 Task: Print the page on the default margin.
Action: Mouse moved to (42, 94)
Screenshot: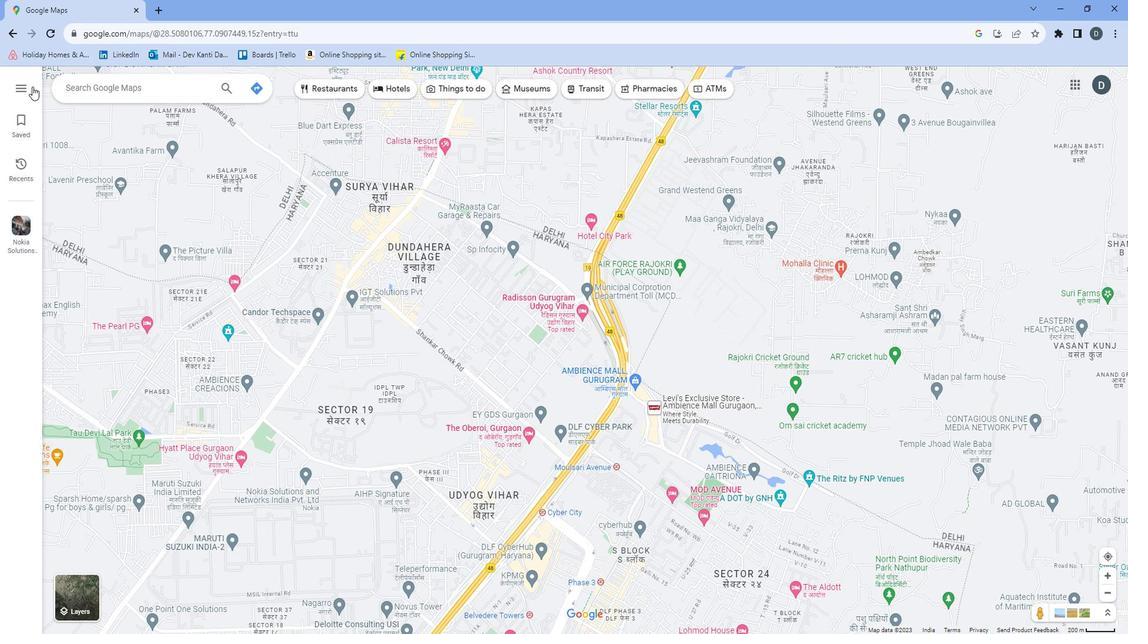 
Action: Mouse pressed left at (42, 94)
Screenshot: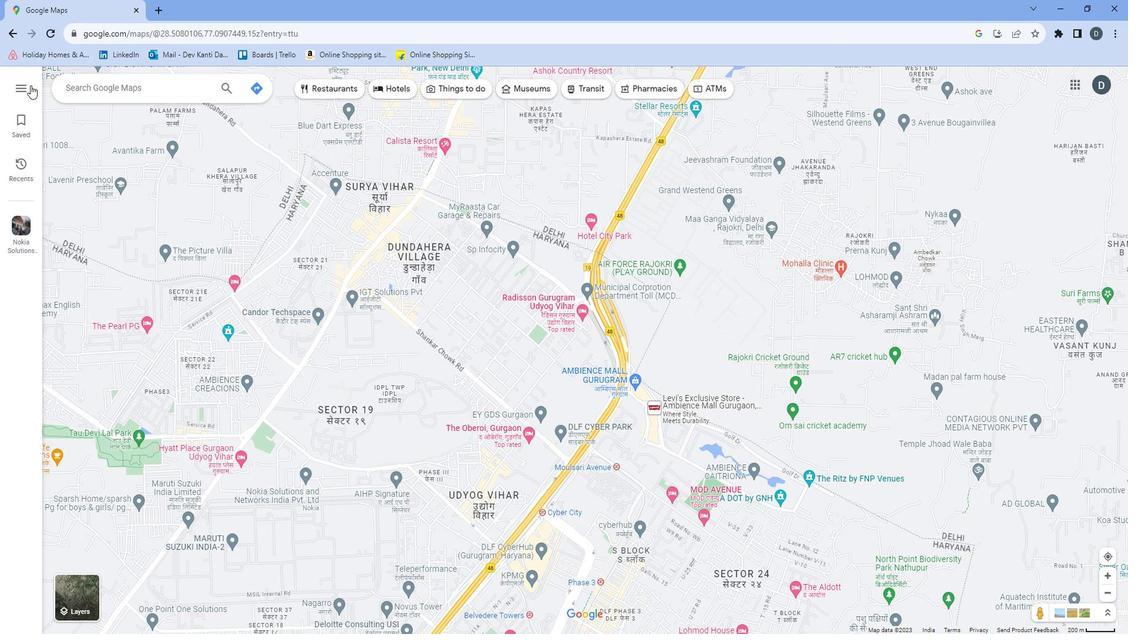 
Action: Mouse moved to (64, 320)
Screenshot: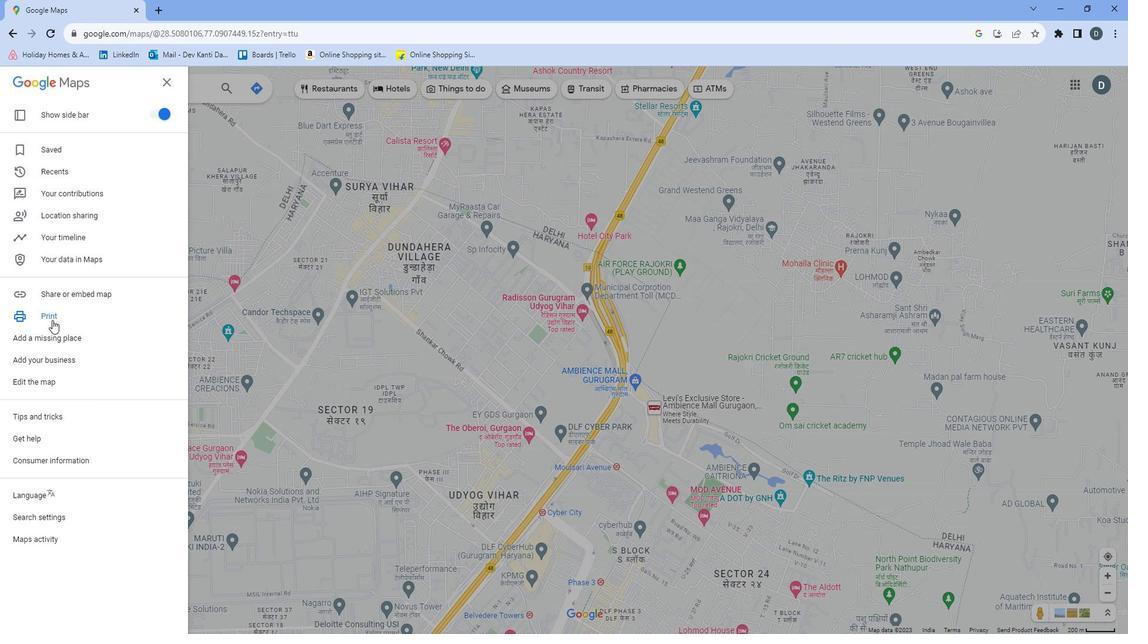 
Action: Mouse pressed left at (64, 320)
Screenshot: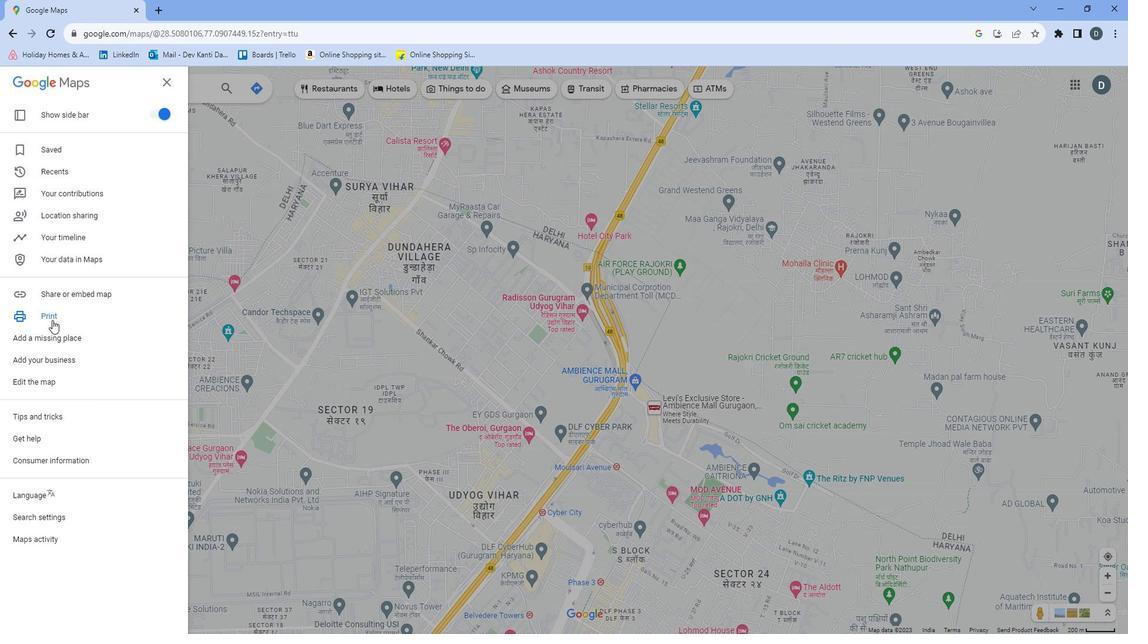 
Action: Mouse moved to (1113, 98)
Screenshot: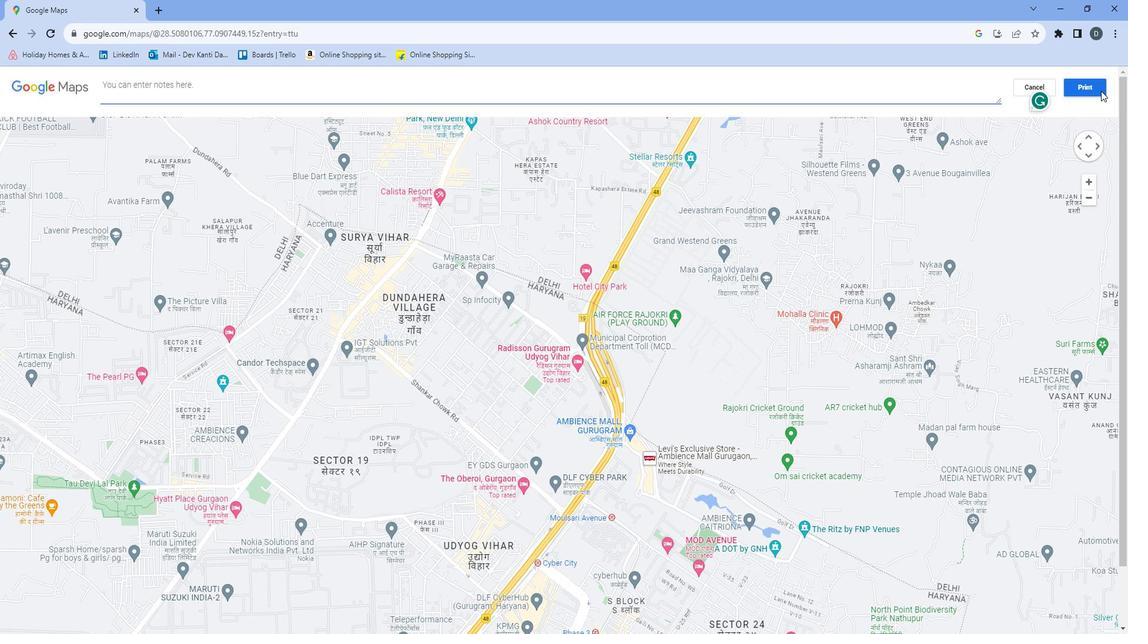 
Action: Mouse pressed left at (1113, 98)
Screenshot: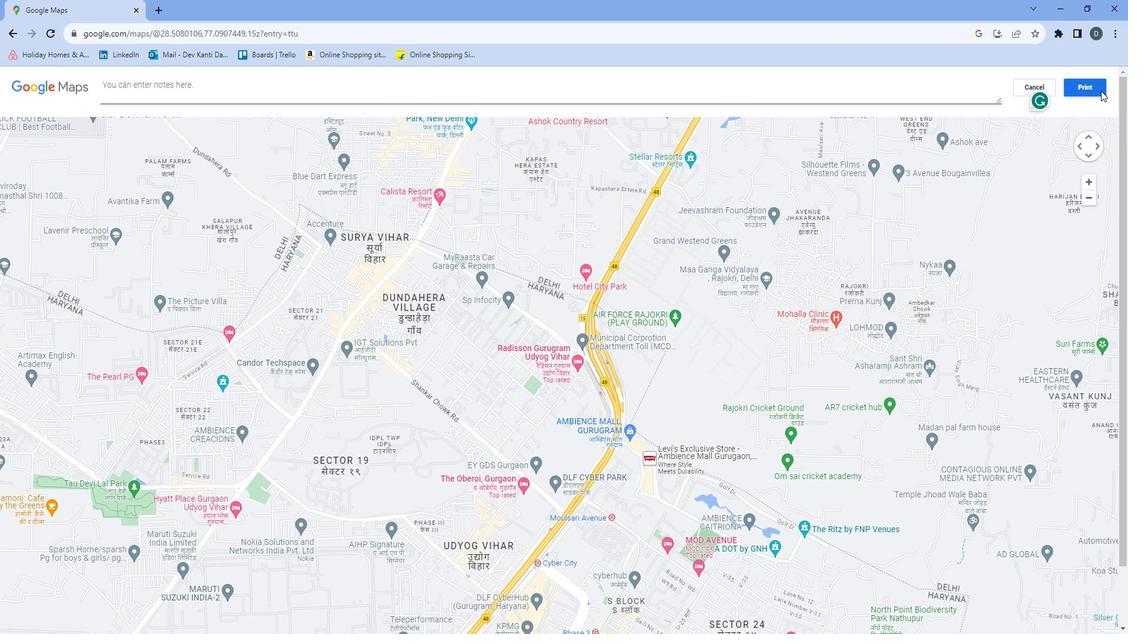 
Action: Mouse moved to (945, 245)
Screenshot: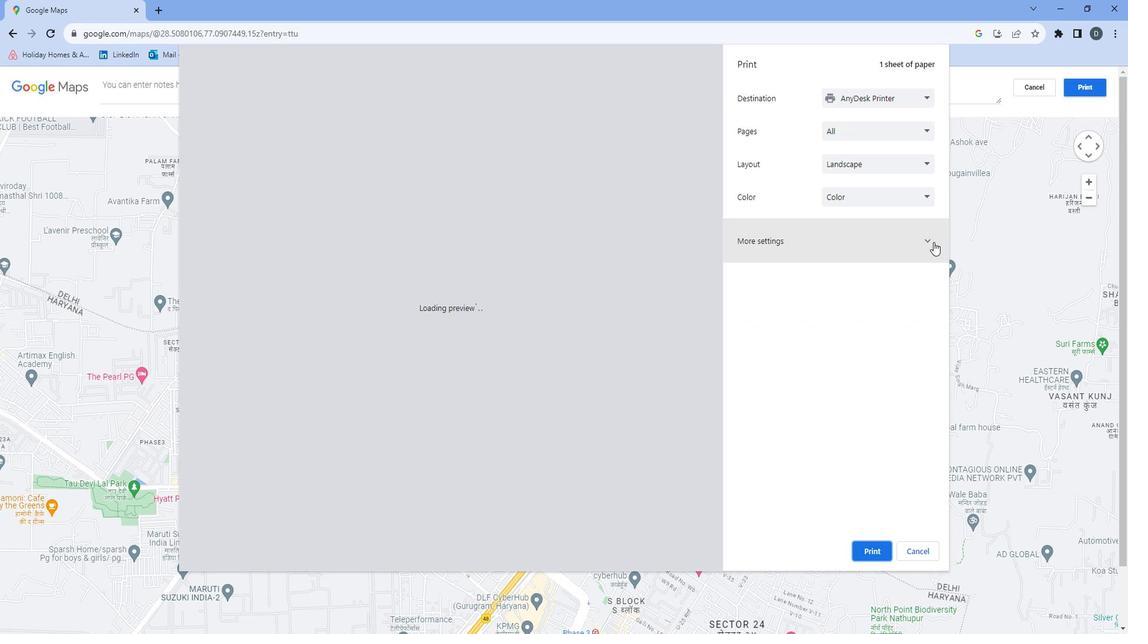 
Action: Mouse pressed left at (945, 245)
Screenshot: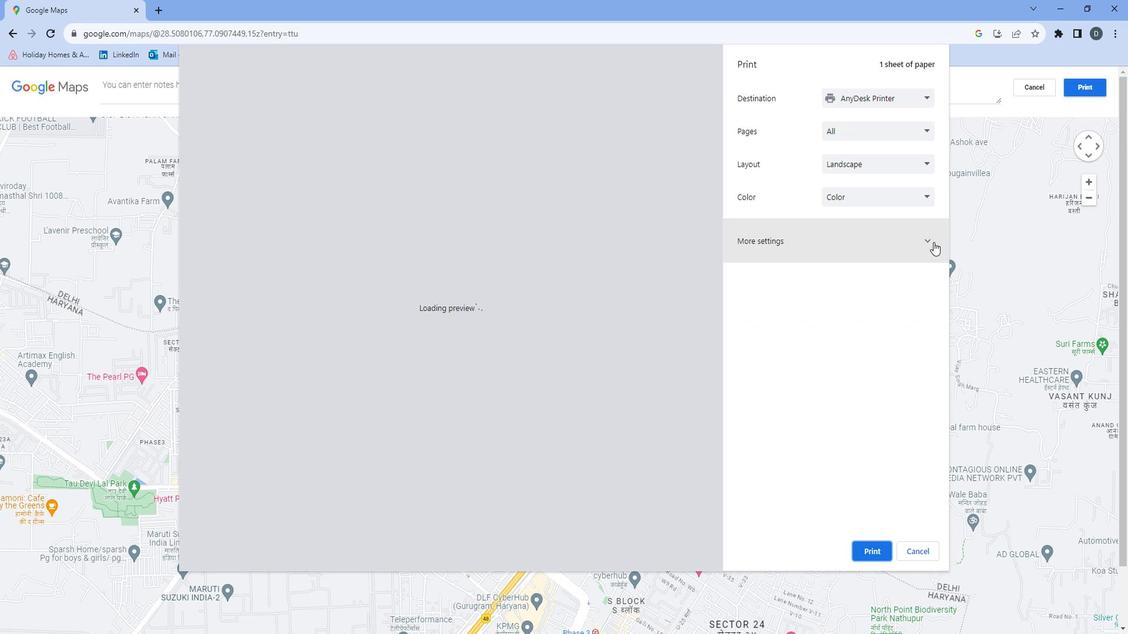 
Action: Mouse moved to (927, 346)
Screenshot: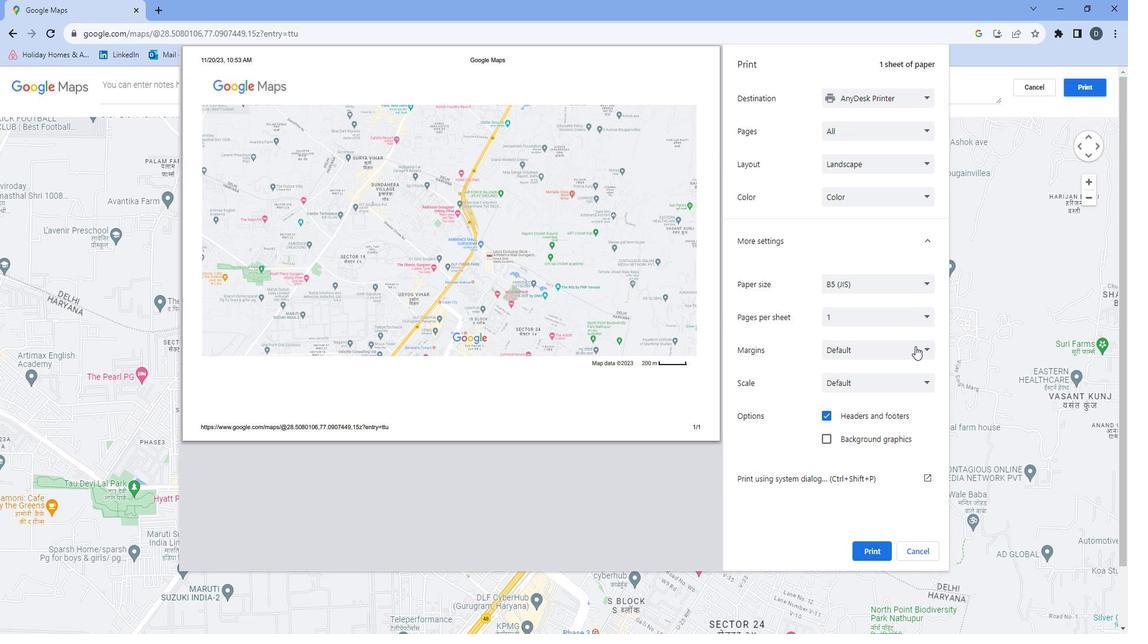 
Action: Mouse pressed left at (927, 346)
Screenshot: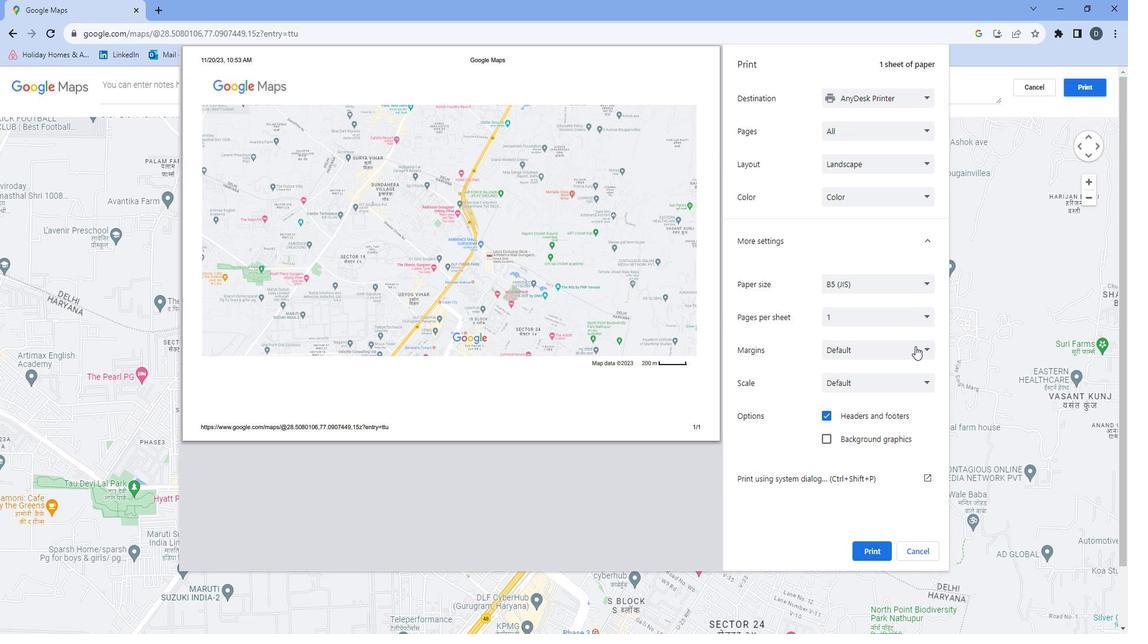 
Action: Mouse moved to (907, 365)
Screenshot: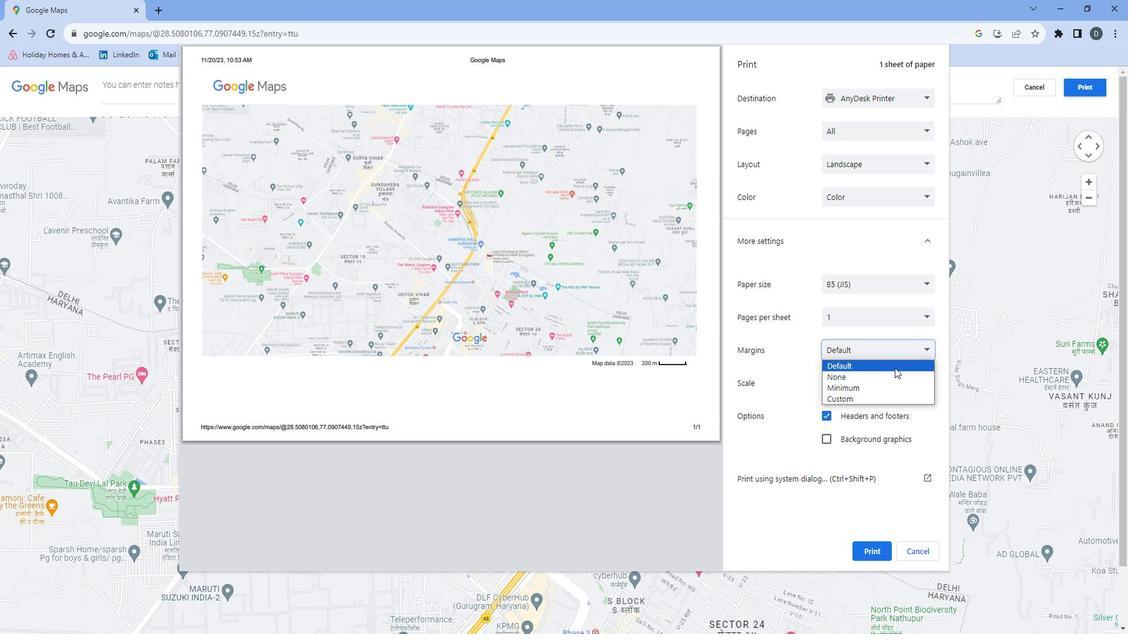 
Action: Mouse pressed left at (907, 365)
Screenshot: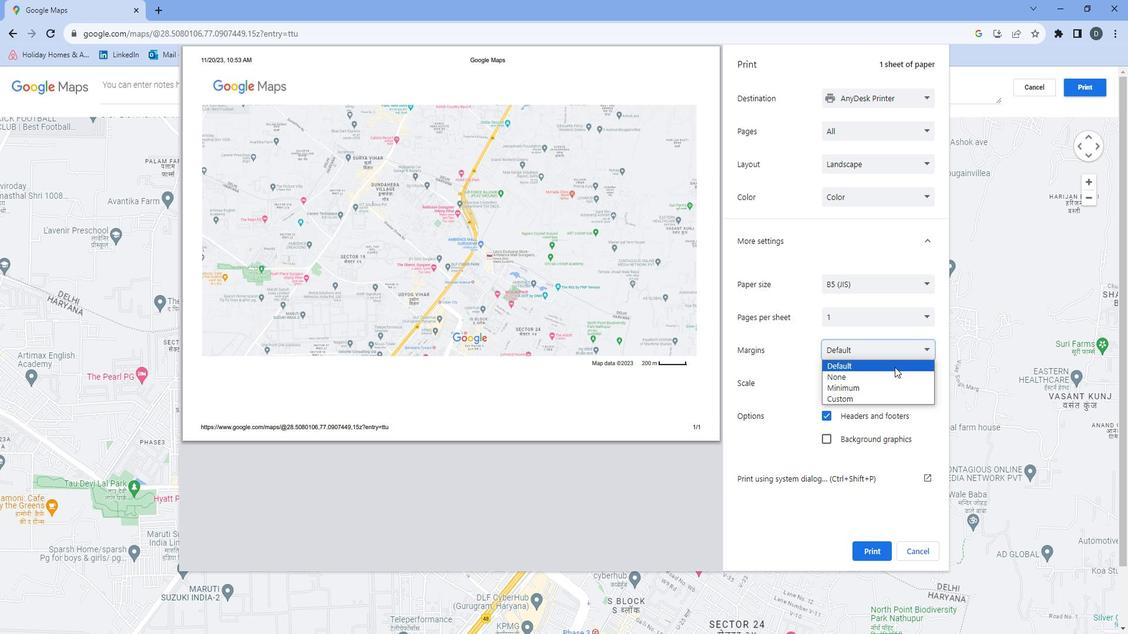 
Action: Mouse moved to (897, 541)
Screenshot: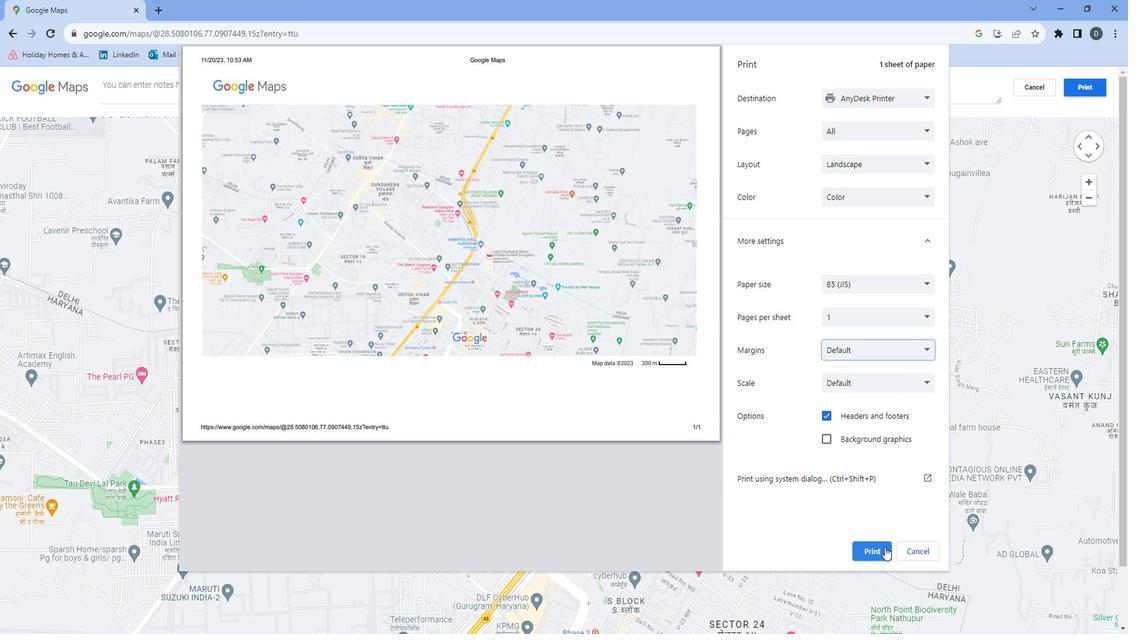 
Action: Mouse pressed left at (897, 541)
Screenshot: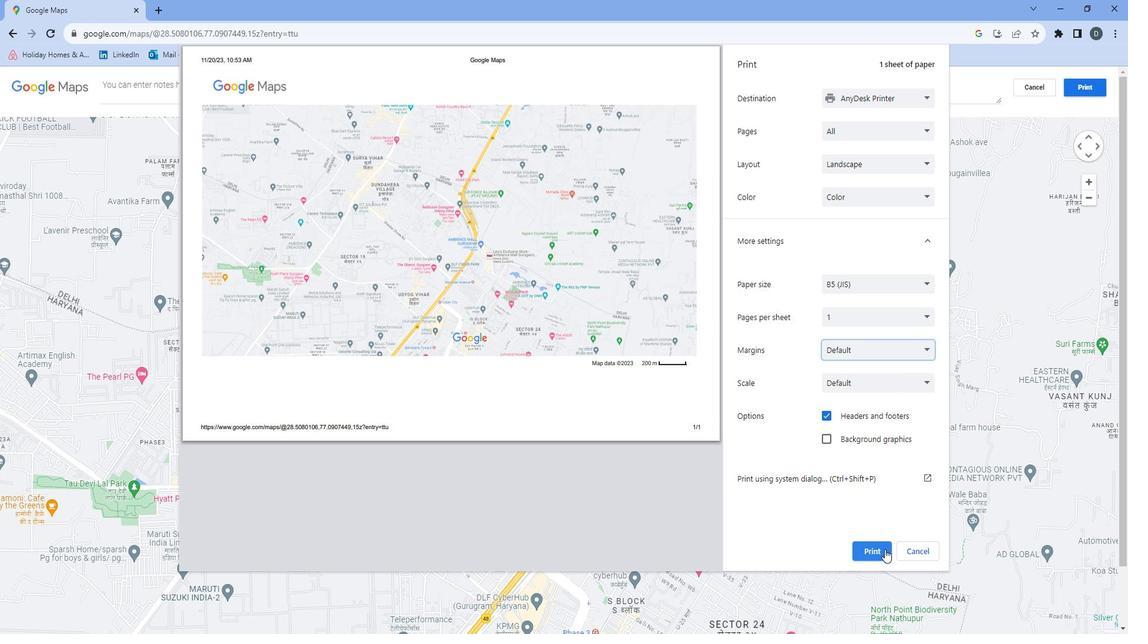 
Action: Mouse moved to (880, 479)
Screenshot: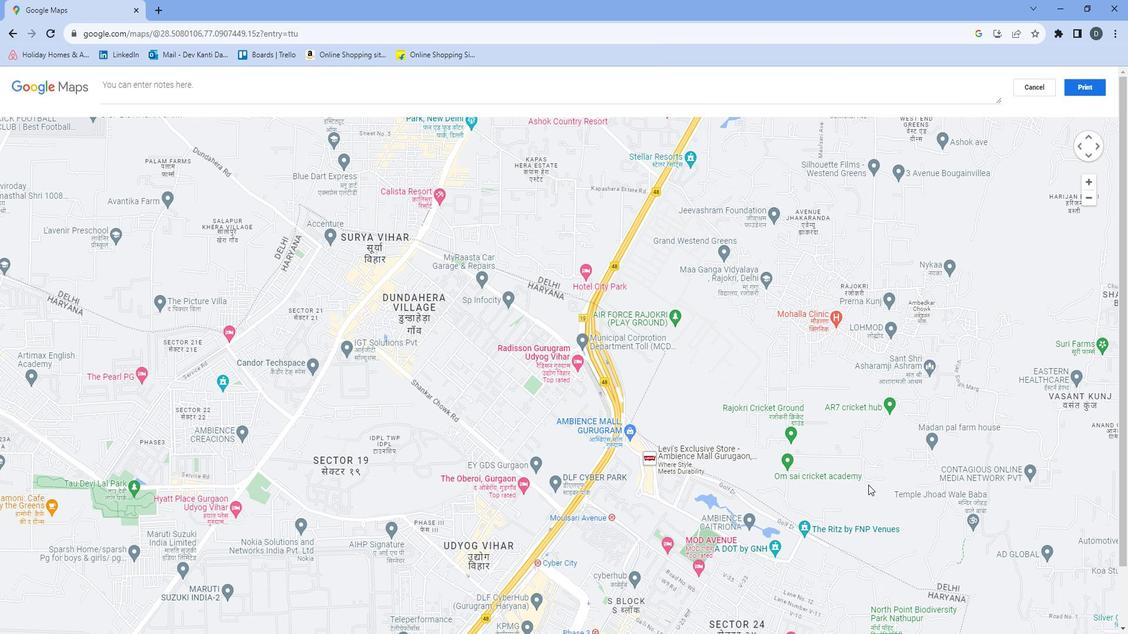 
